 Task: Create a due date automation trigger when advanced on, on the tuesday after a card is due add content with a description ending with resume at 11:00 AM.
Action: Mouse moved to (1029, 73)
Screenshot: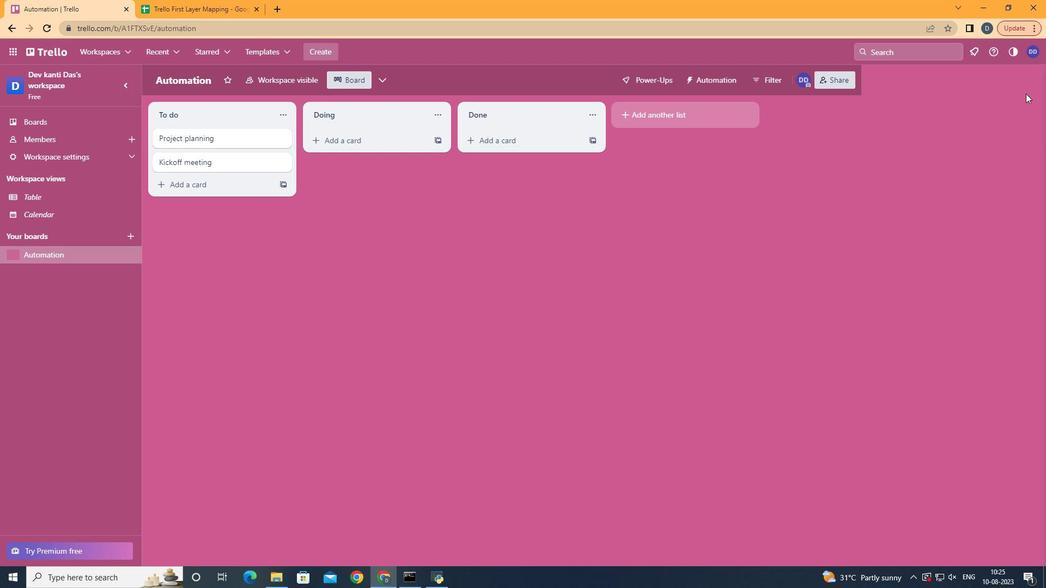 
Action: Mouse pressed left at (1029, 73)
Screenshot: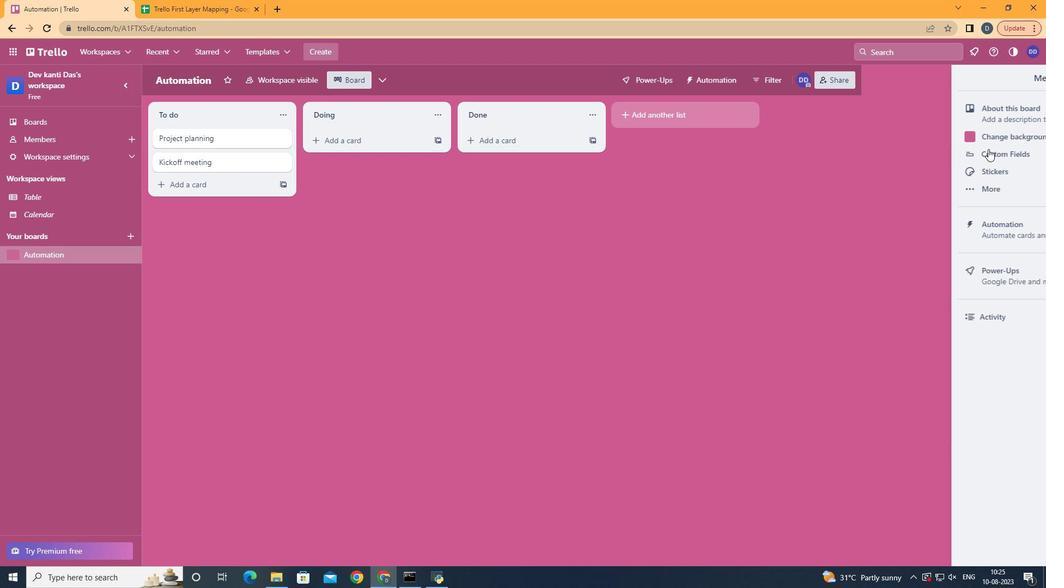 
Action: Mouse moved to (941, 239)
Screenshot: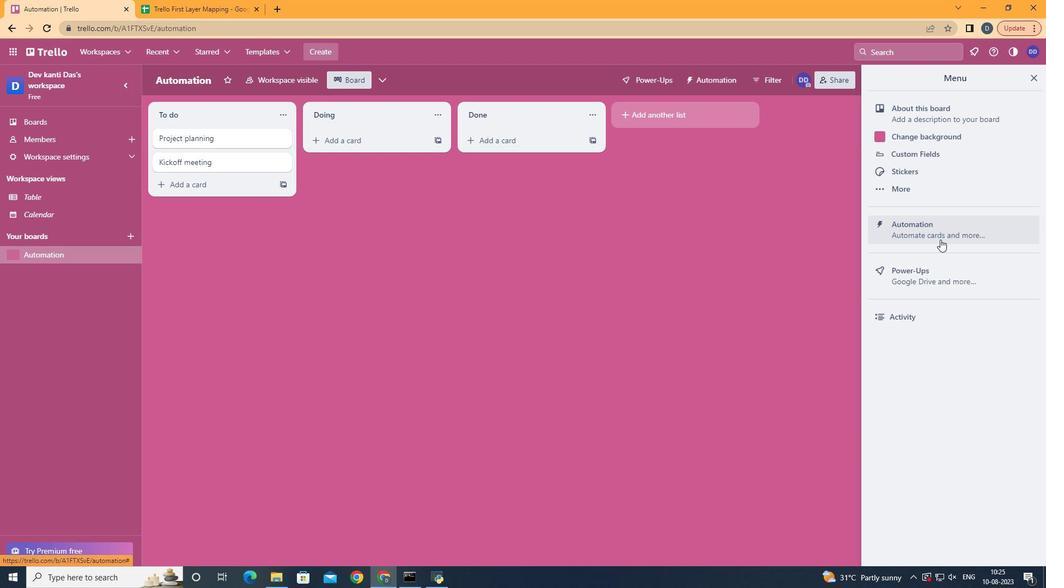 
Action: Mouse pressed left at (941, 239)
Screenshot: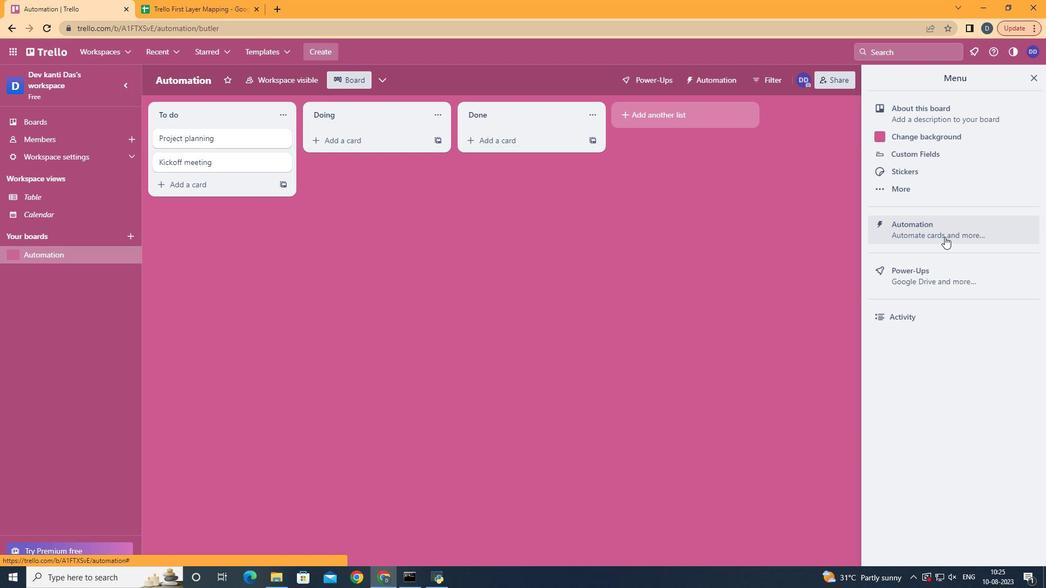 
Action: Mouse moved to (197, 214)
Screenshot: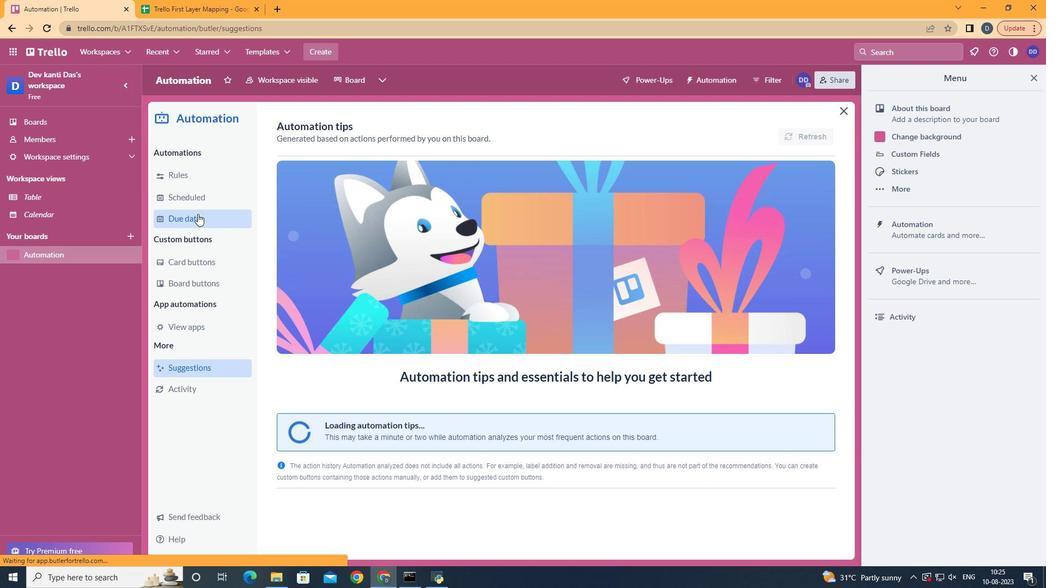 
Action: Mouse pressed left at (197, 214)
Screenshot: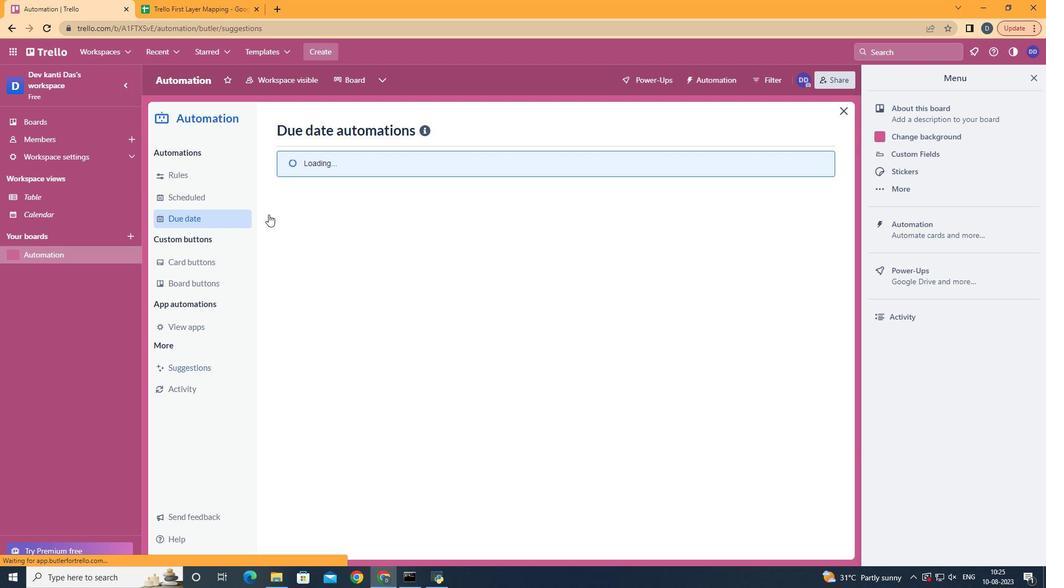
Action: Mouse moved to (754, 125)
Screenshot: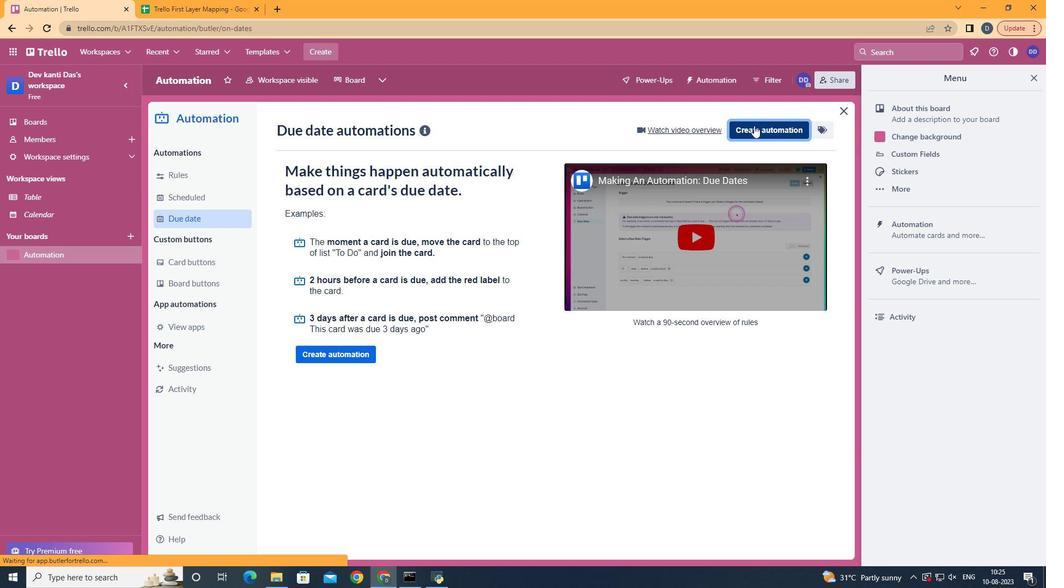 
Action: Mouse pressed left at (754, 125)
Screenshot: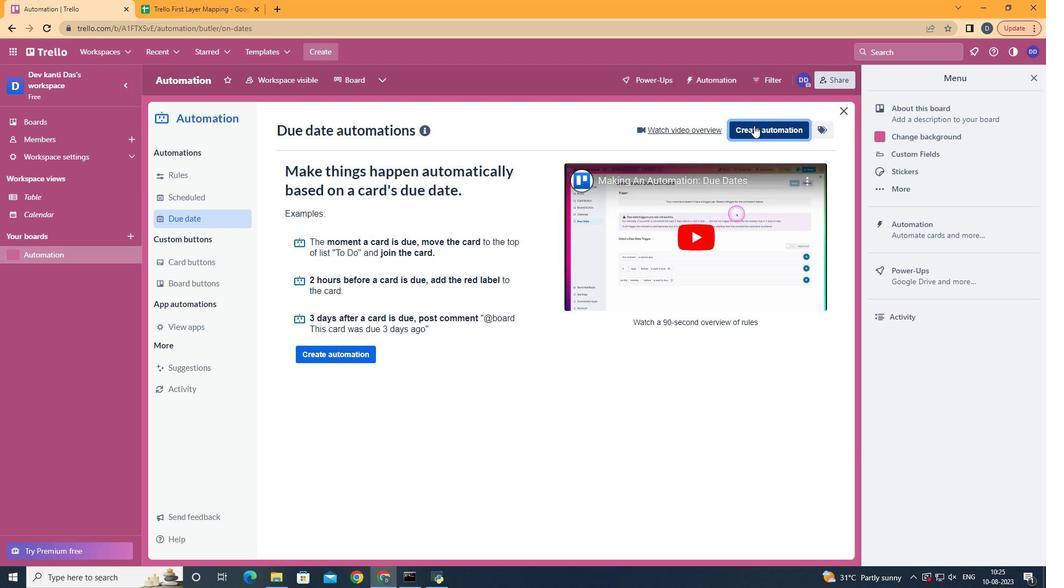 
Action: Mouse moved to (598, 235)
Screenshot: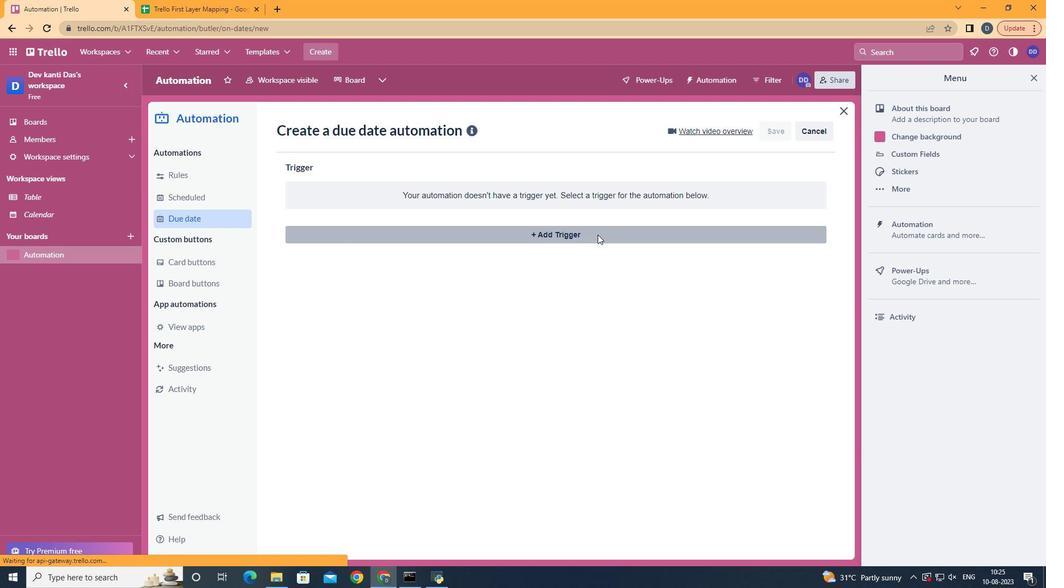 
Action: Mouse pressed left at (598, 235)
Screenshot: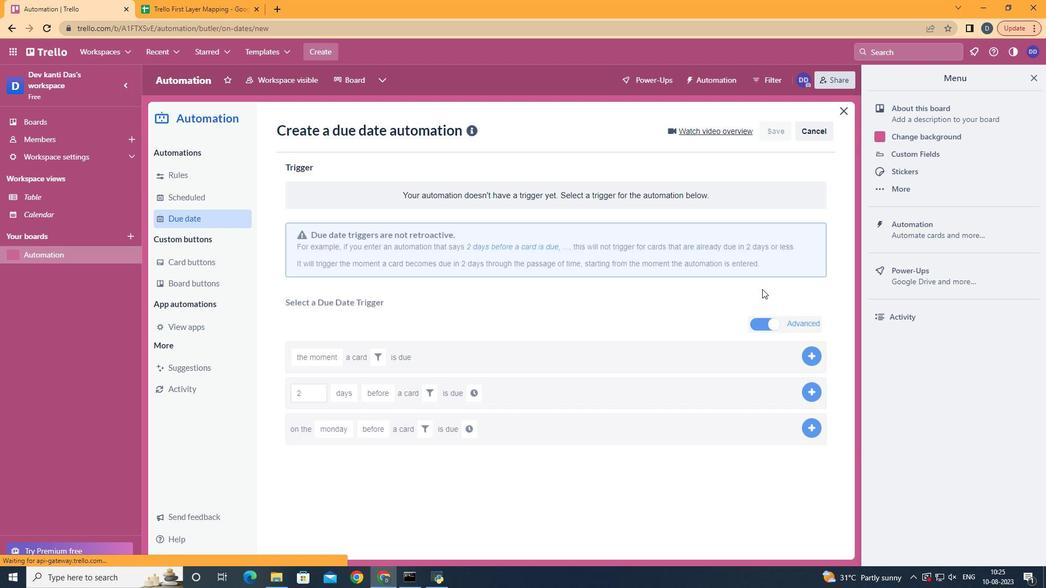 
Action: Mouse moved to (344, 306)
Screenshot: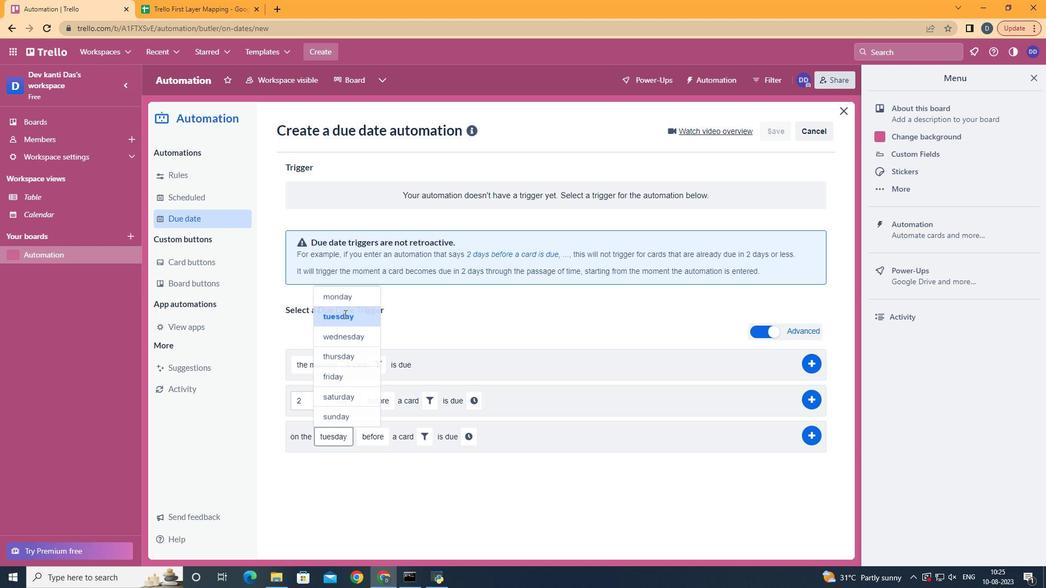 
Action: Mouse pressed left at (344, 306)
Screenshot: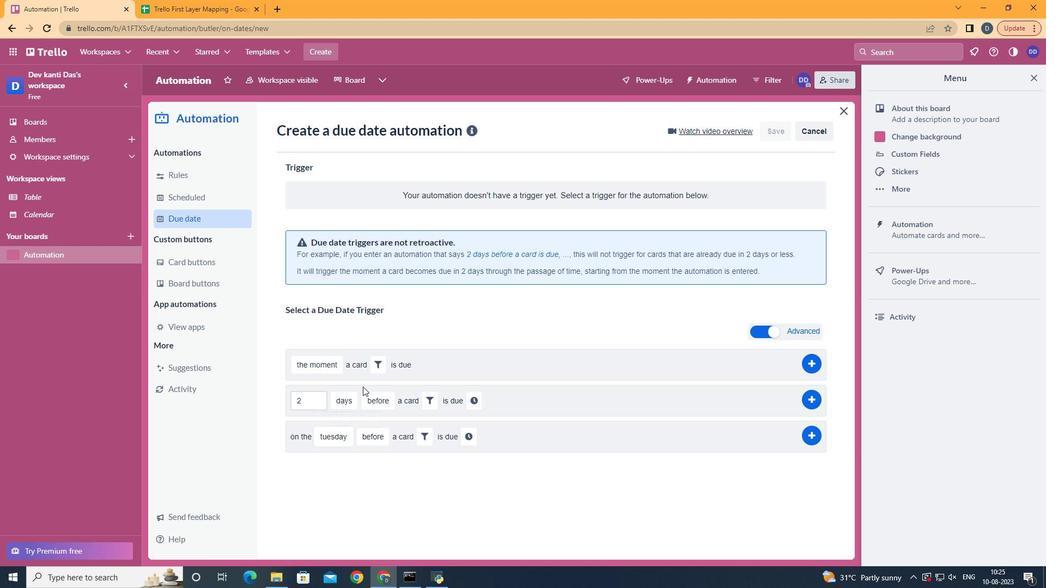 
Action: Mouse moved to (381, 479)
Screenshot: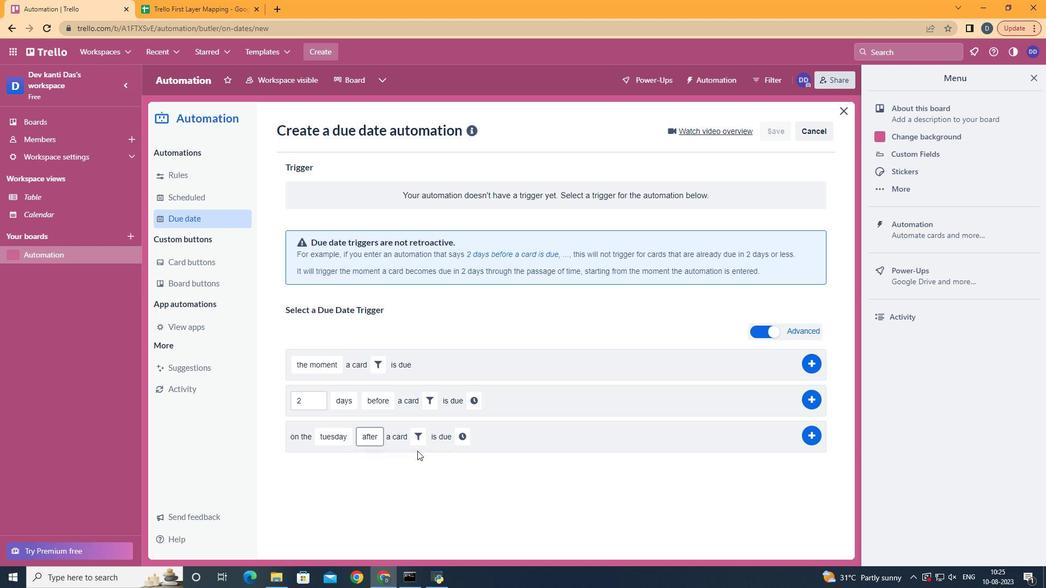 
Action: Mouse pressed left at (381, 479)
Screenshot: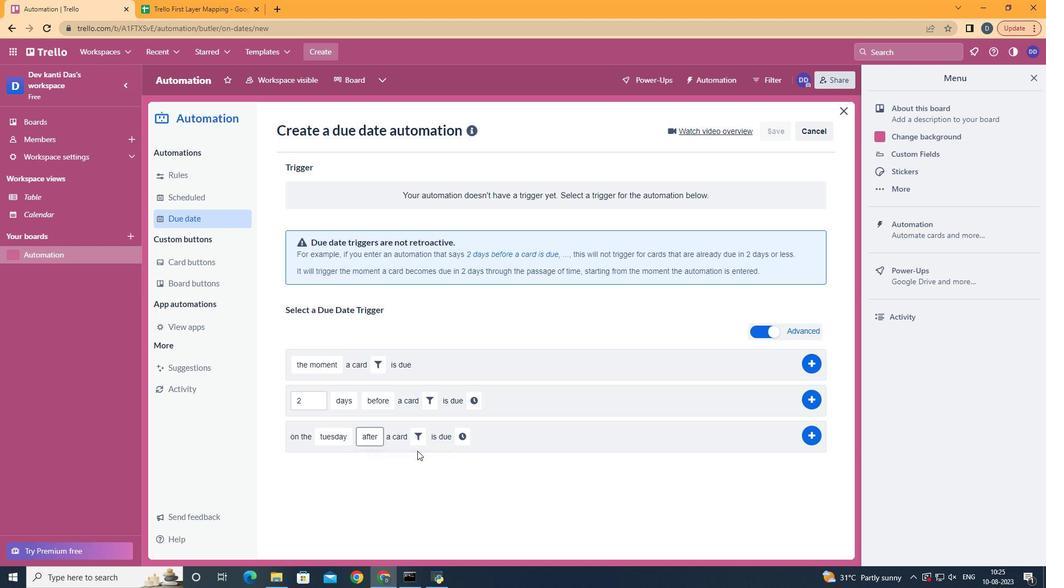 
Action: Mouse moved to (418, 439)
Screenshot: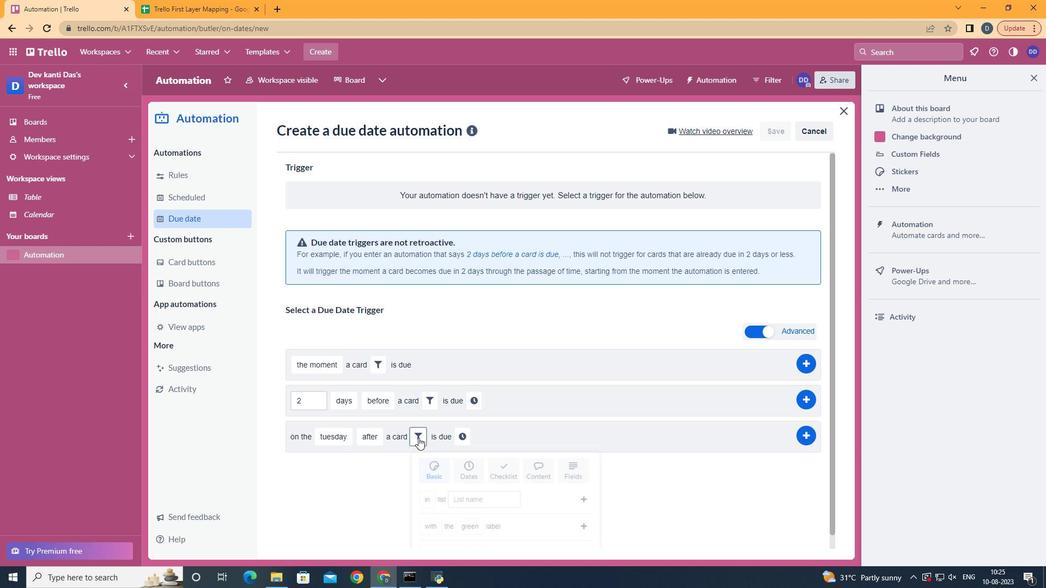 
Action: Mouse pressed left at (418, 439)
Screenshot: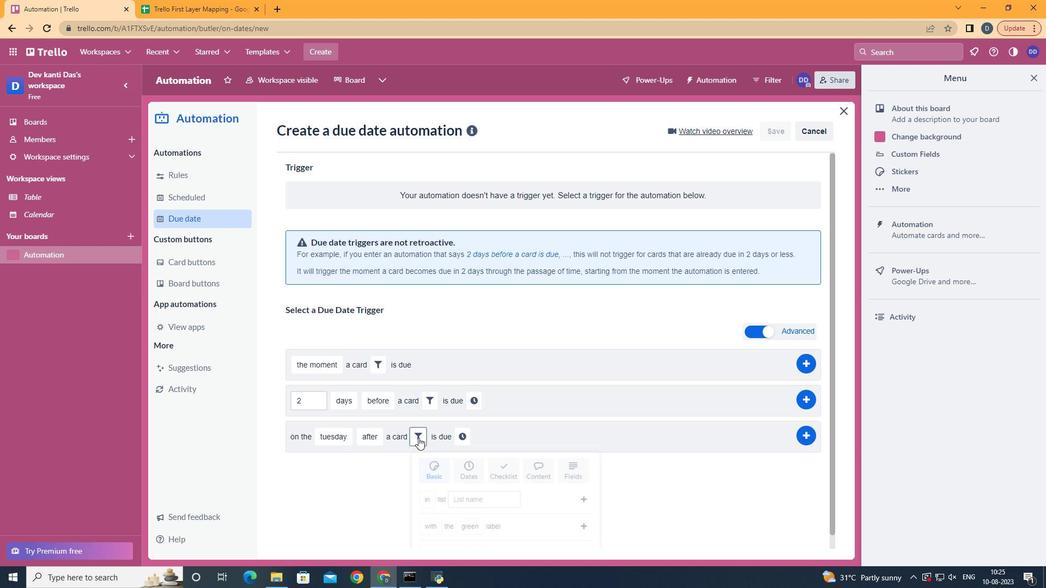 
Action: Mouse moved to (550, 468)
Screenshot: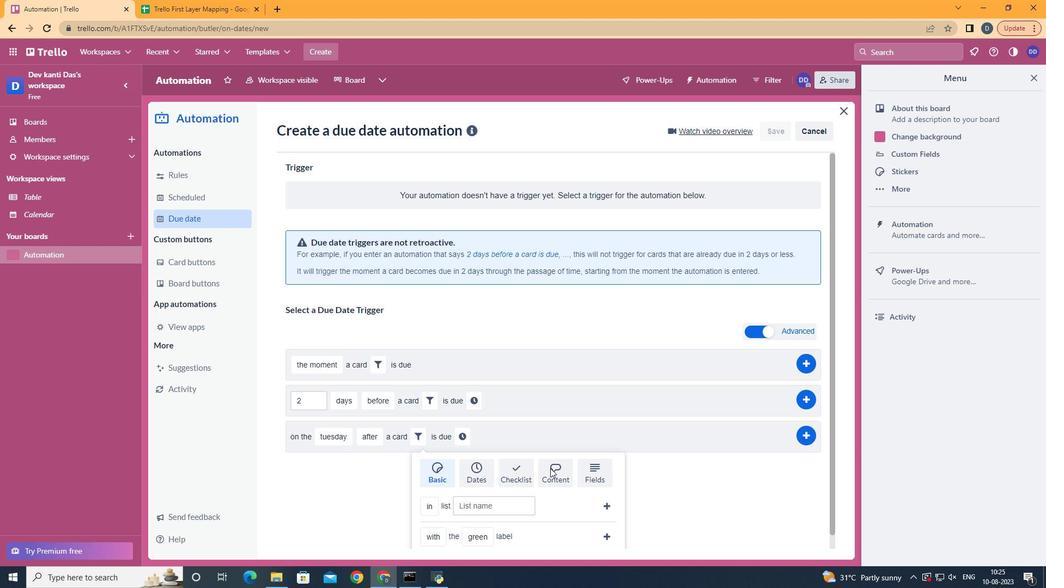 
Action: Mouse pressed left at (550, 468)
Screenshot: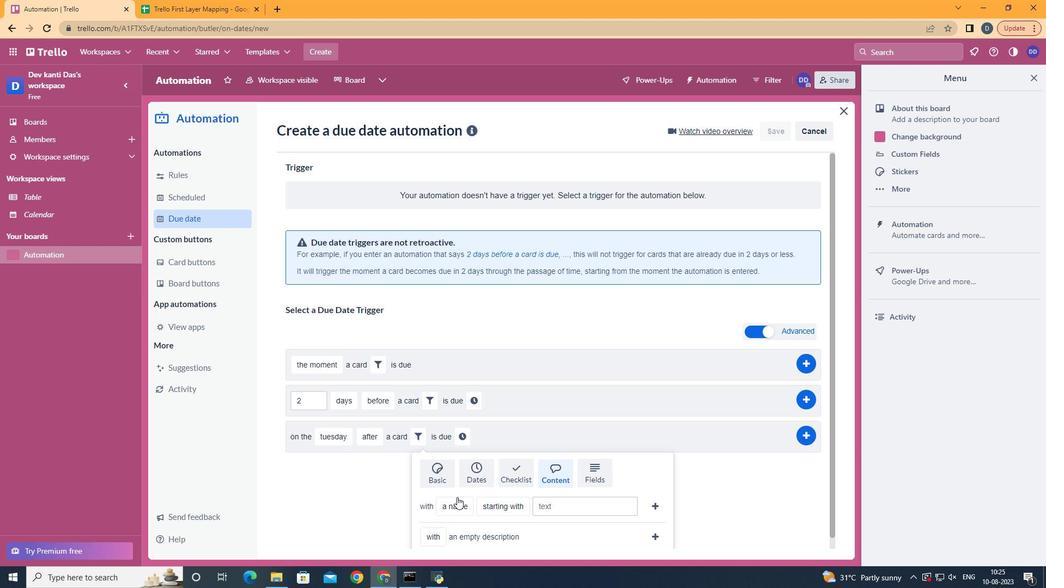 
Action: Mouse moved to (474, 461)
Screenshot: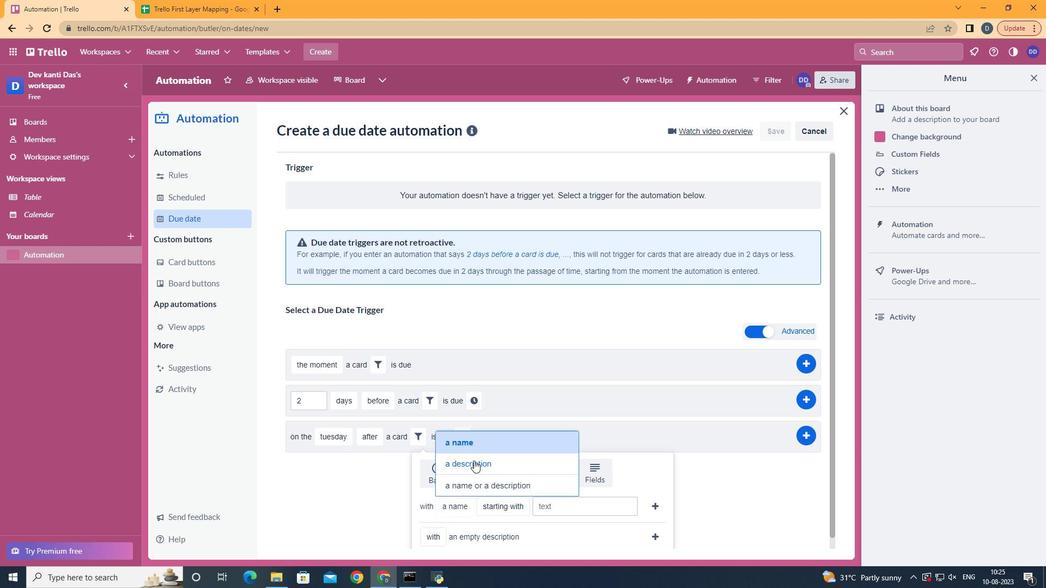 
Action: Mouse pressed left at (474, 461)
Screenshot: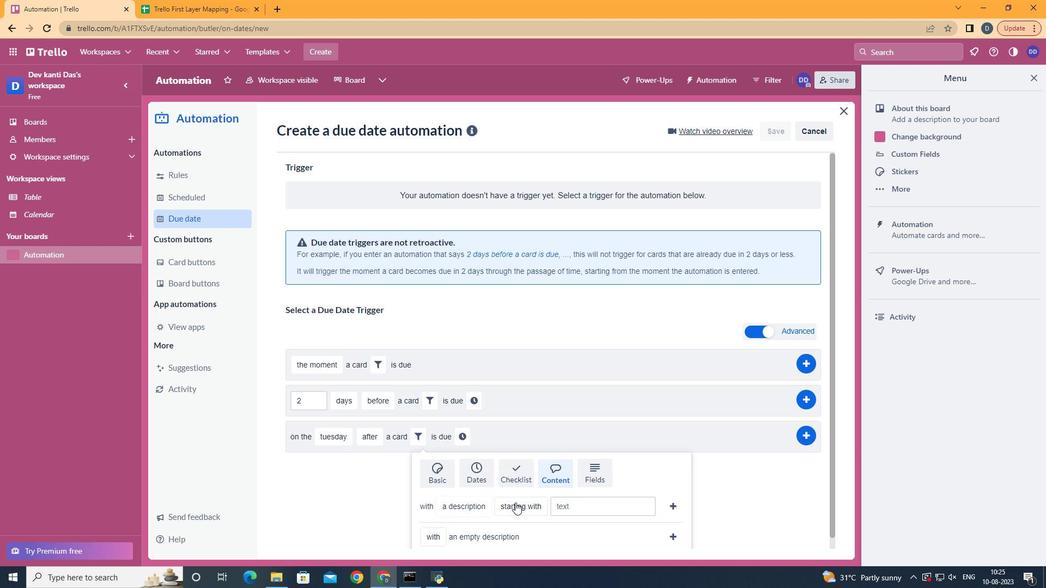 
Action: Mouse moved to (535, 400)
Screenshot: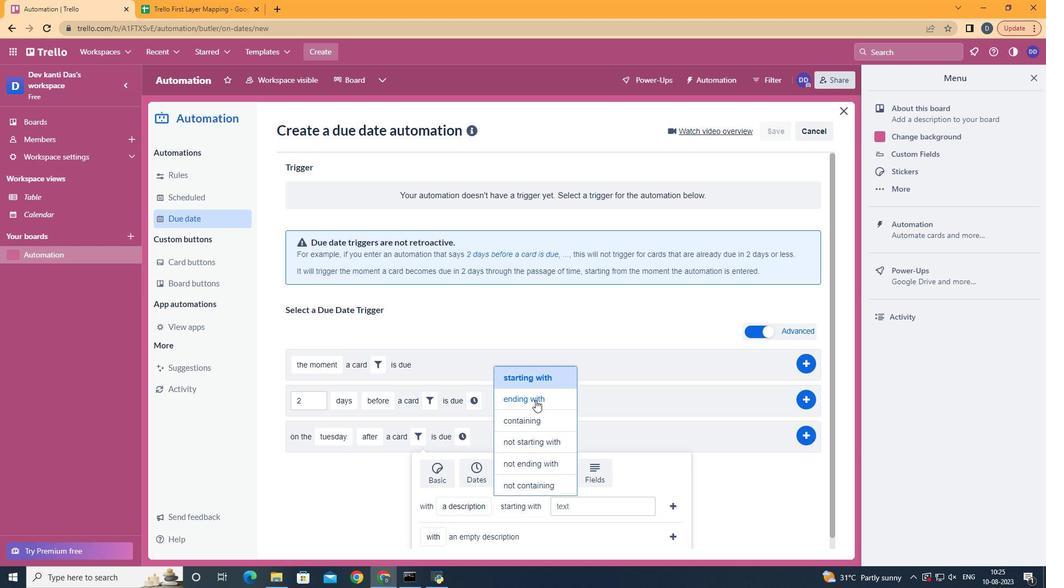 
Action: Mouse pressed left at (535, 400)
Screenshot: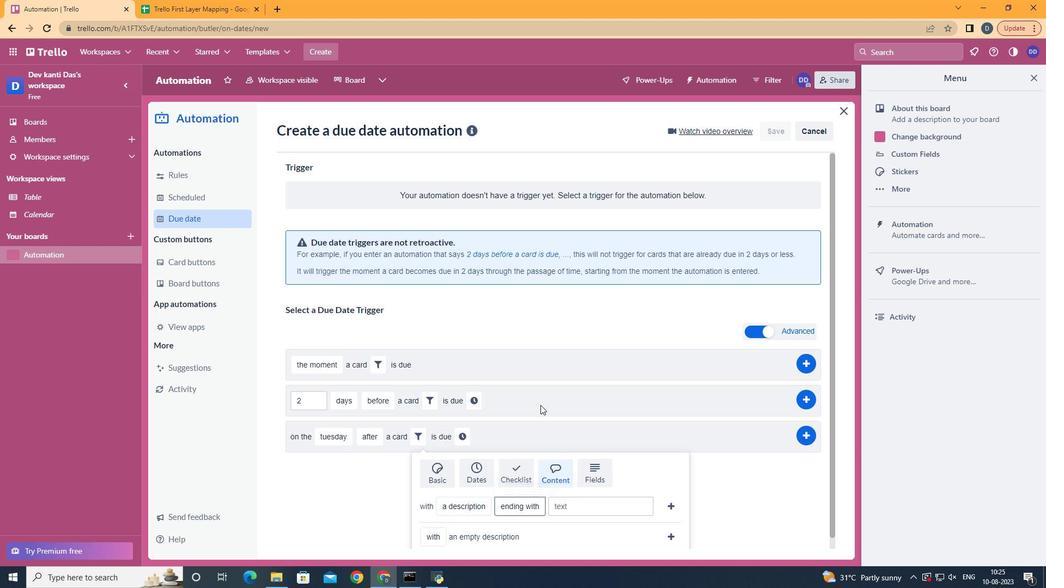 
Action: Mouse moved to (607, 510)
Screenshot: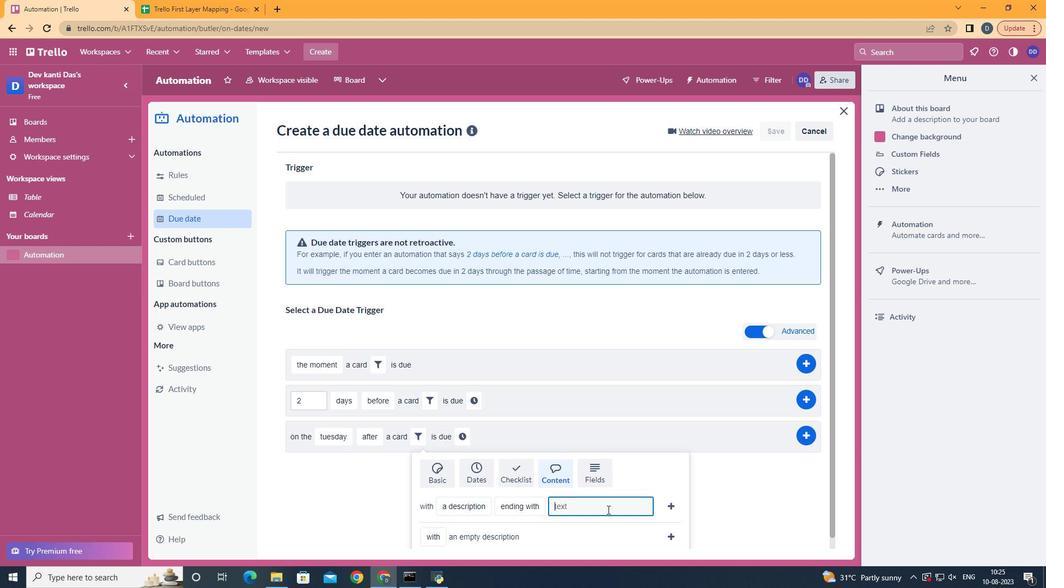 
Action: Mouse pressed left at (607, 510)
Screenshot: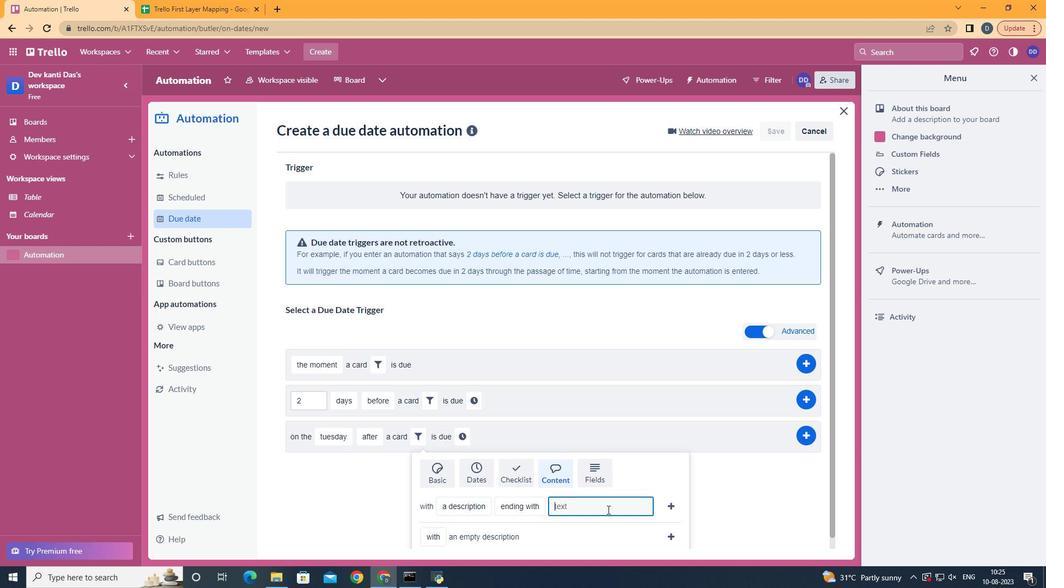 
Action: Key pressed resume
Screenshot: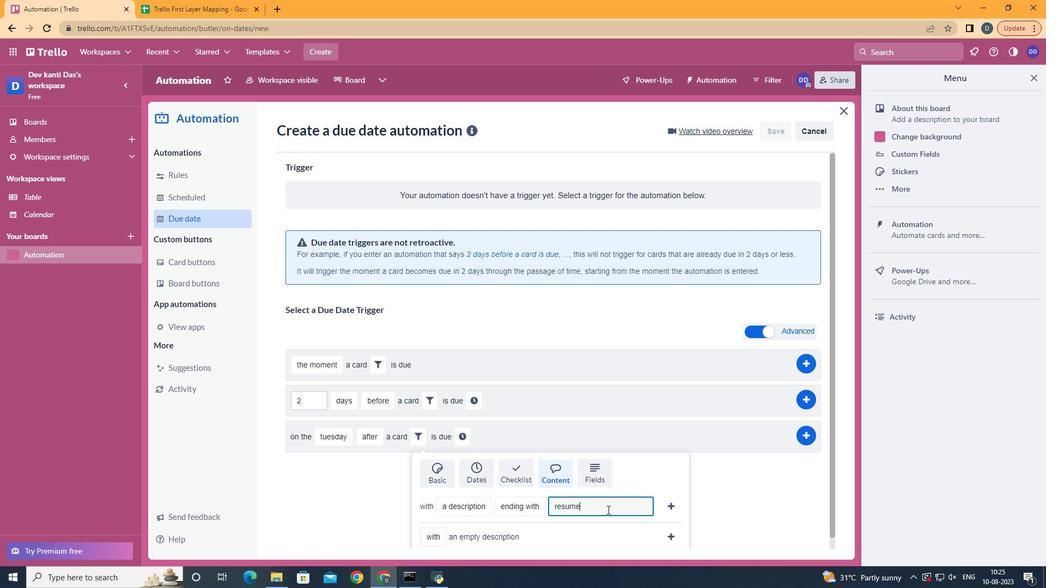 
Action: Mouse moved to (678, 508)
Screenshot: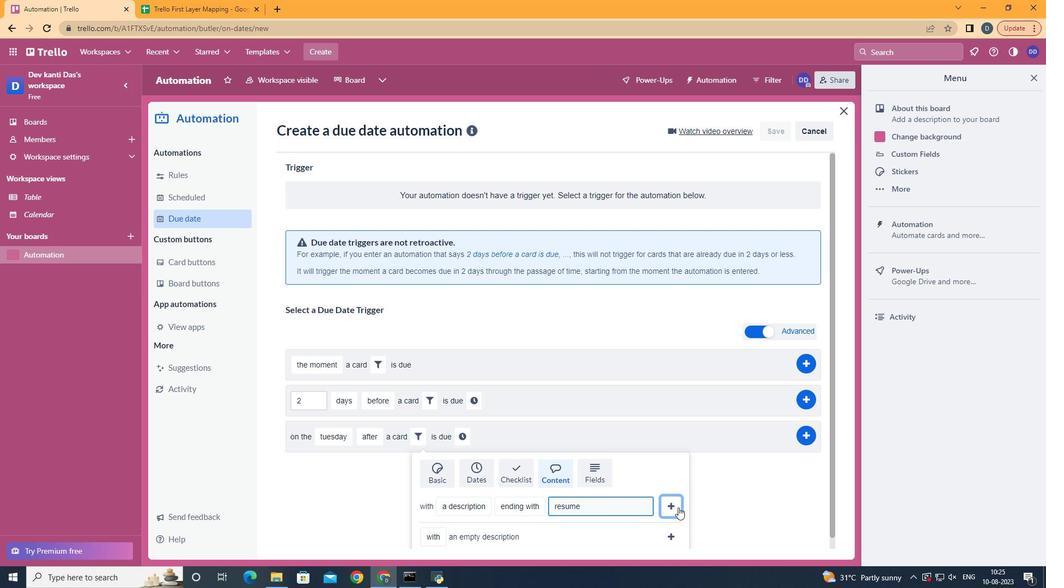 
Action: Mouse pressed left at (678, 508)
Screenshot: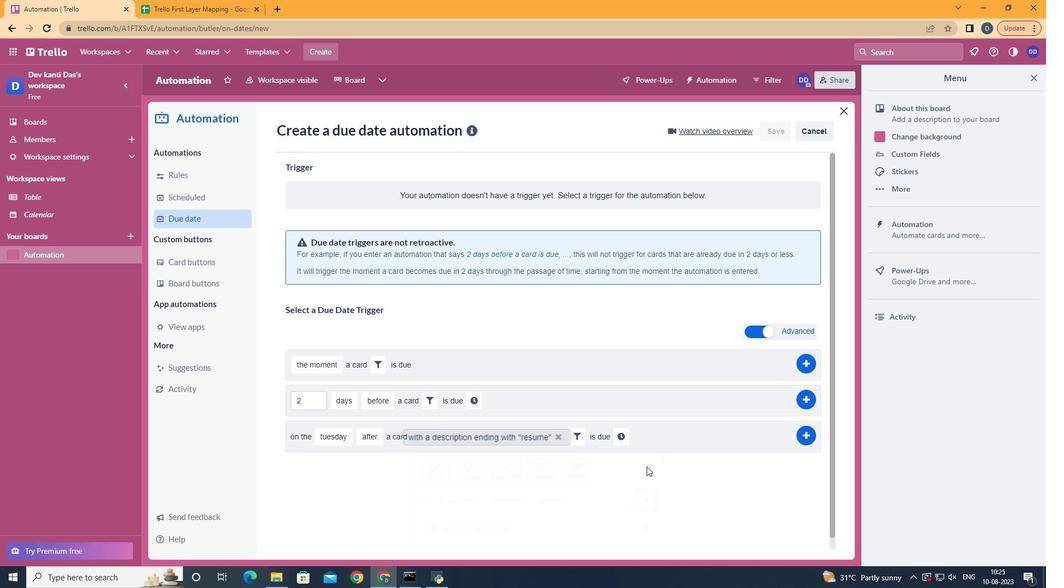 
Action: Mouse moved to (624, 437)
Screenshot: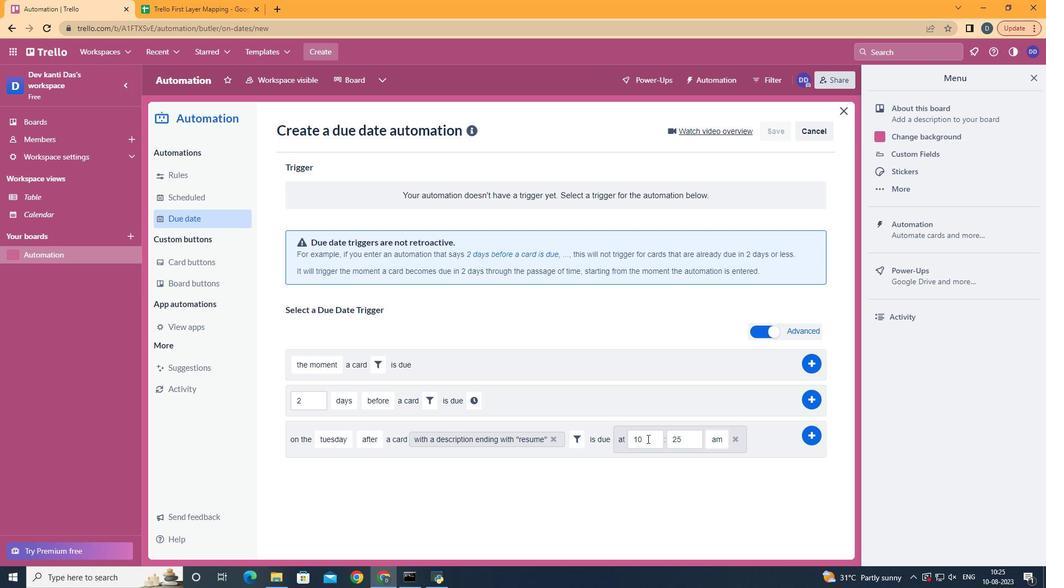 
Action: Mouse pressed left at (624, 437)
Screenshot: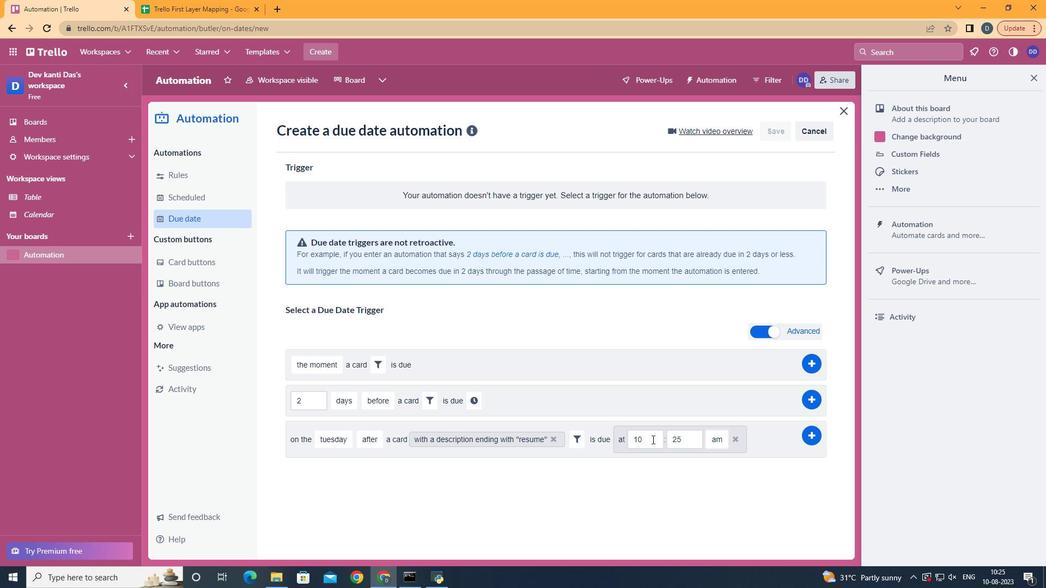 
Action: Mouse moved to (657, 441)
Screenshot: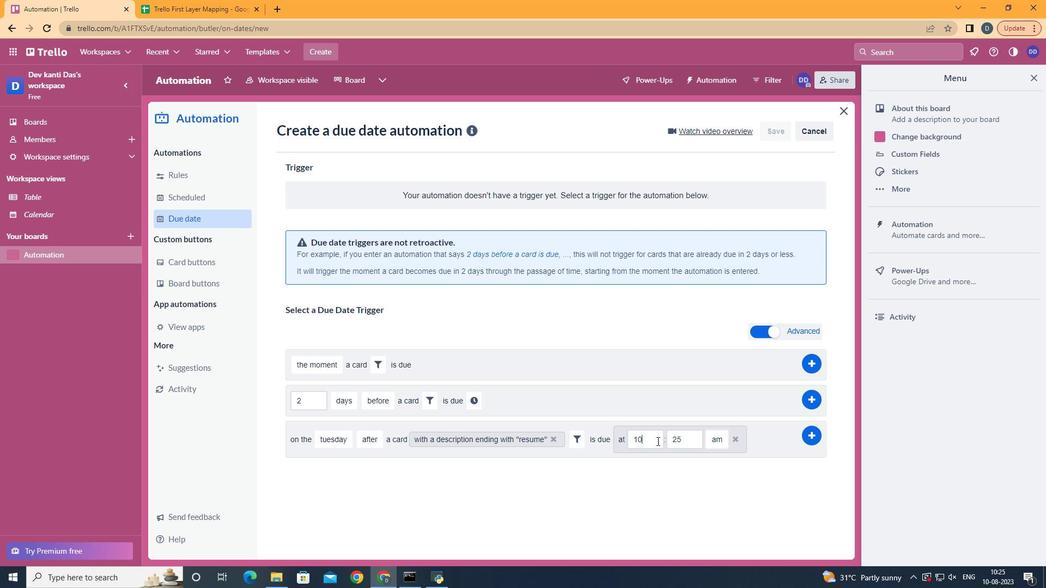 
Action: Mouse pressed left at (657, 441)
Screenshot: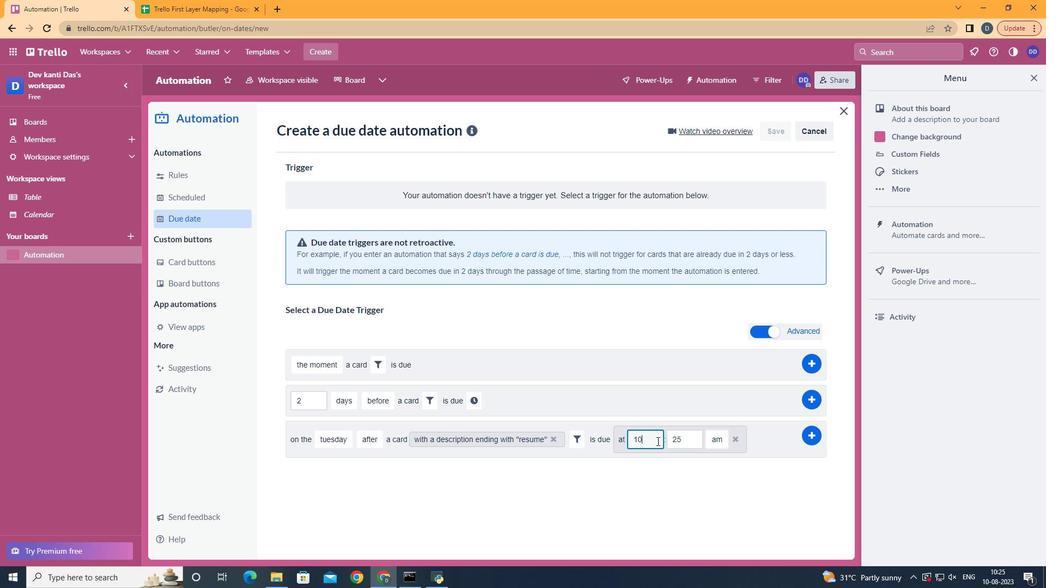 
Action: Mouse moved to (657, 441)
Screenshot: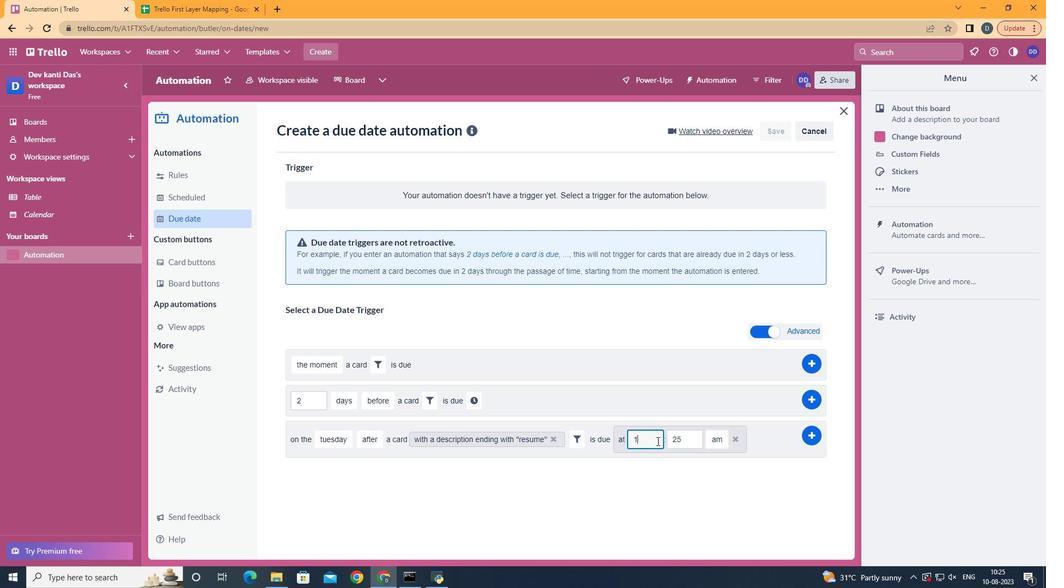
Action: Key pressed <Key.backspace>1
Screenshot: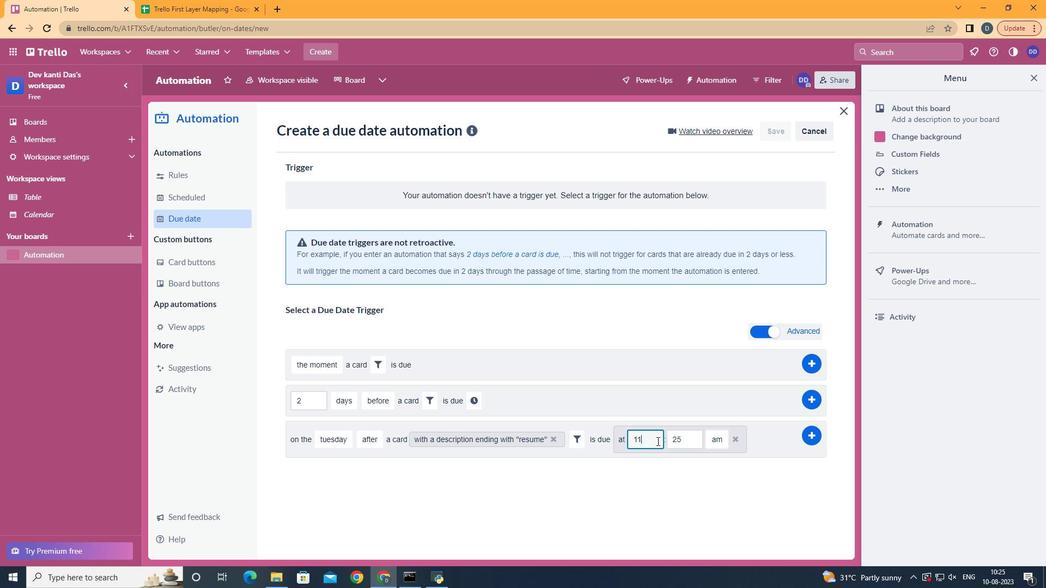 
Action: Mouse moved to (691, 447)
Screenshot: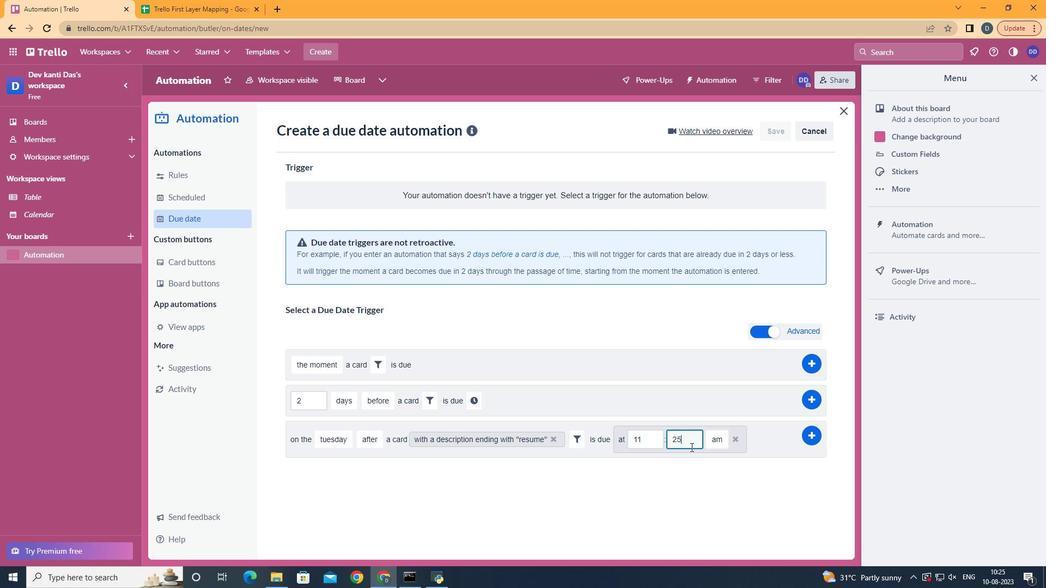 
Action: Mouse pressed left at (691, 447)
Screenshot: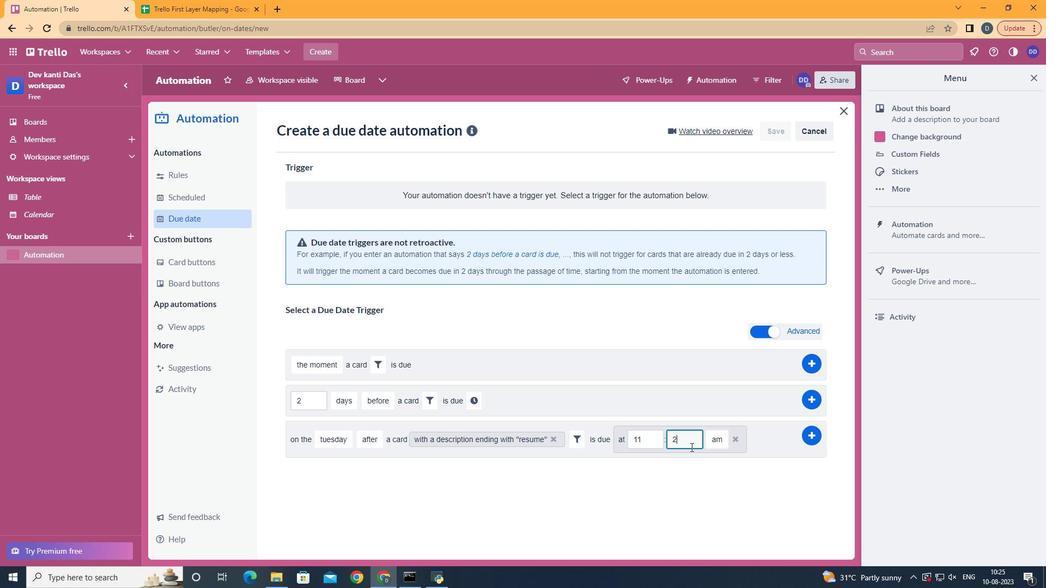 
Action: Key pressed <Key.backspace><Key.backspace>00
Screenshot: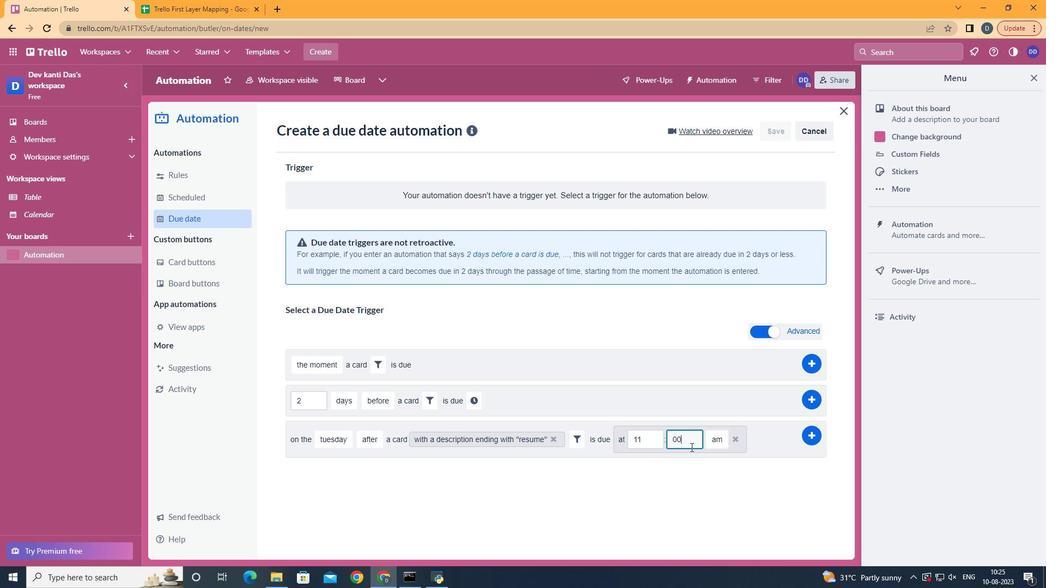 
Action: Mouse moved to (810, 438)
Screenshot: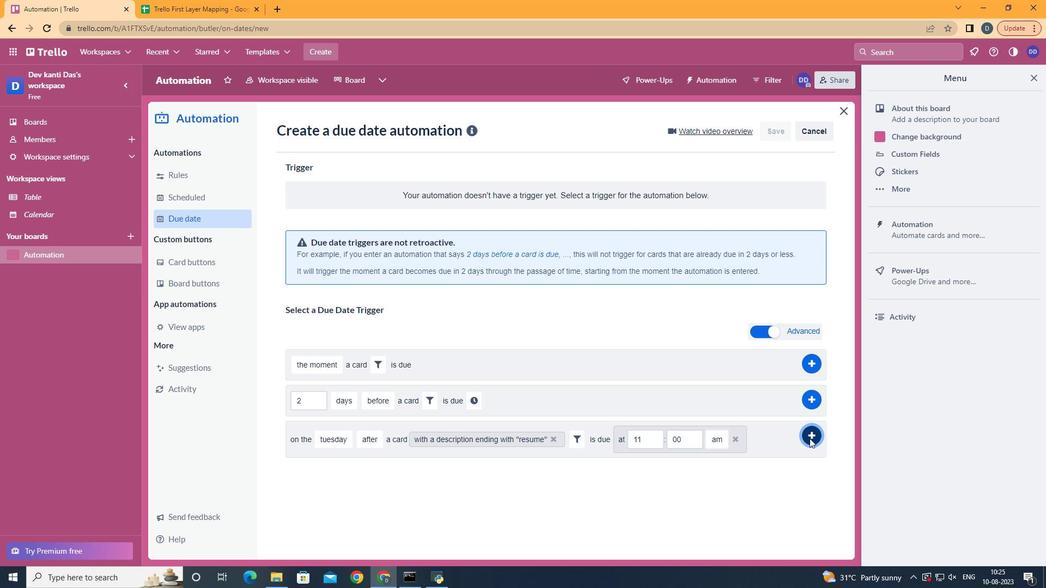 
Action: Mouse pressed left at (810, 438)
Screenshot: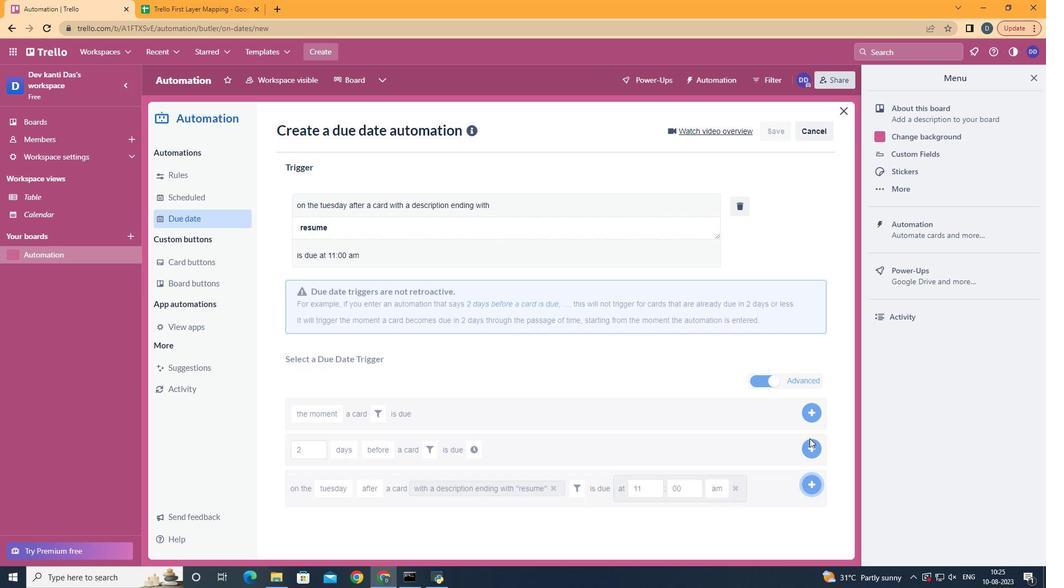 
Action: Mouse moved to (534, 291)
Screenshot: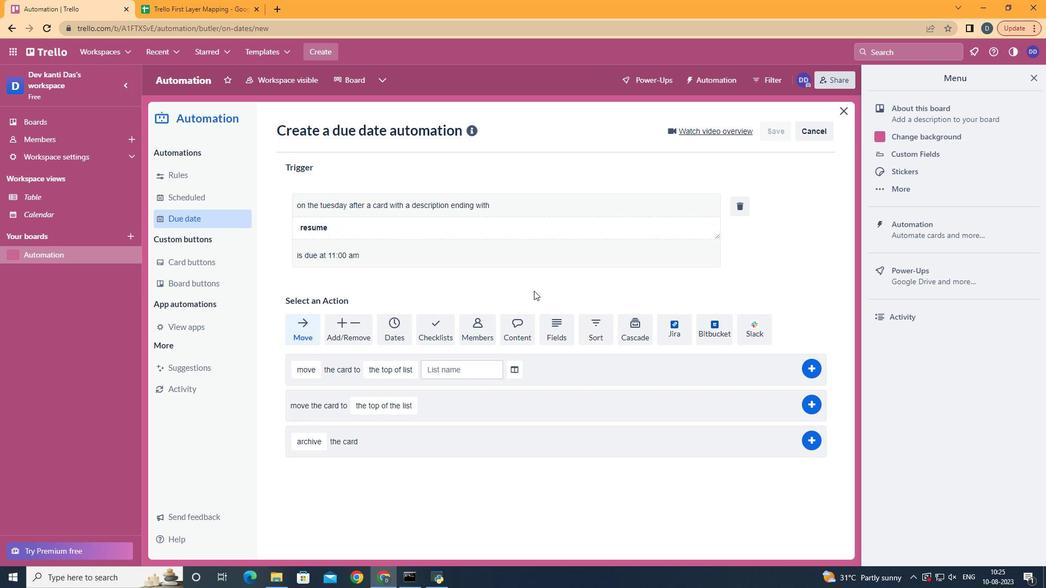 
